 Task: Add to scrum project TreasureLine a team member softage.1@softage.net.
Action: Mouse moved to (176, 36)
Screenshot: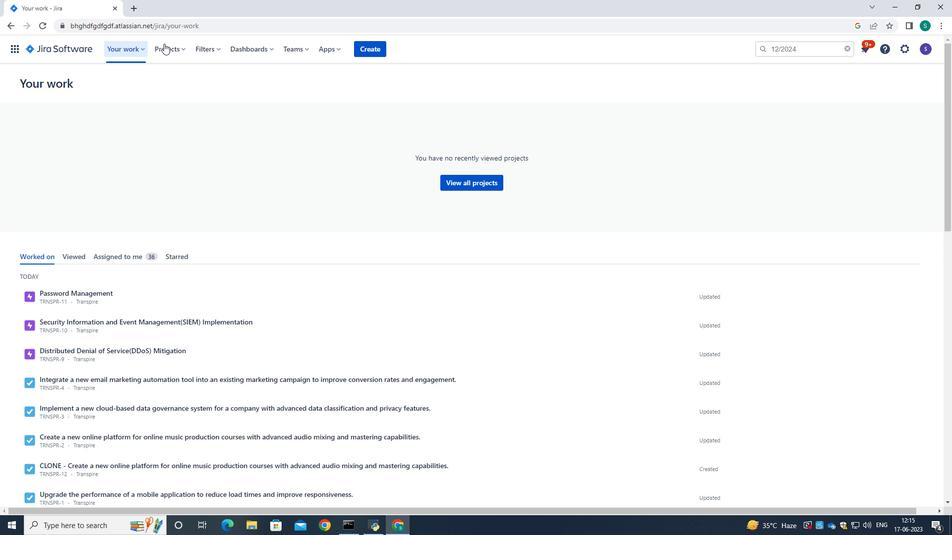 
Action: Mouse pressed left at (176, 36)
Screenshot: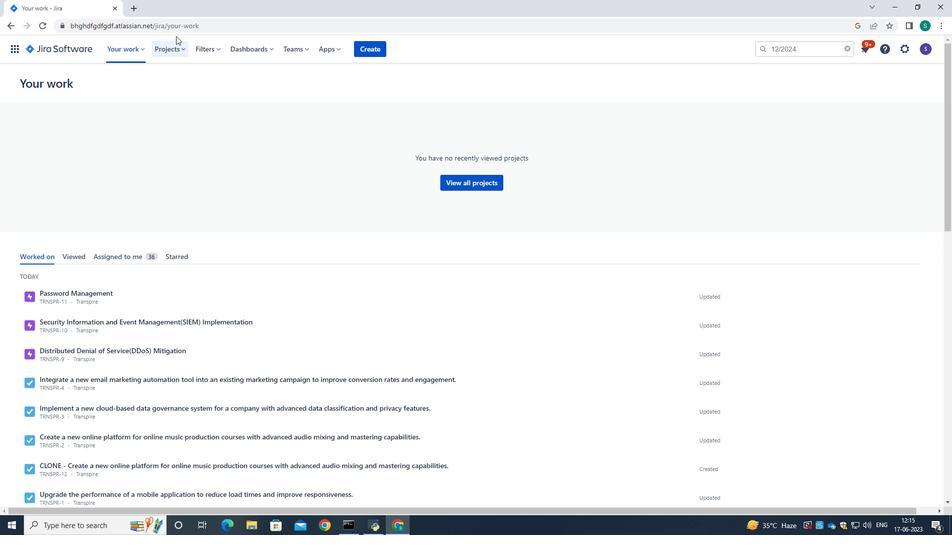 
Action: Mouse moved to (175, 46)
Screenshot: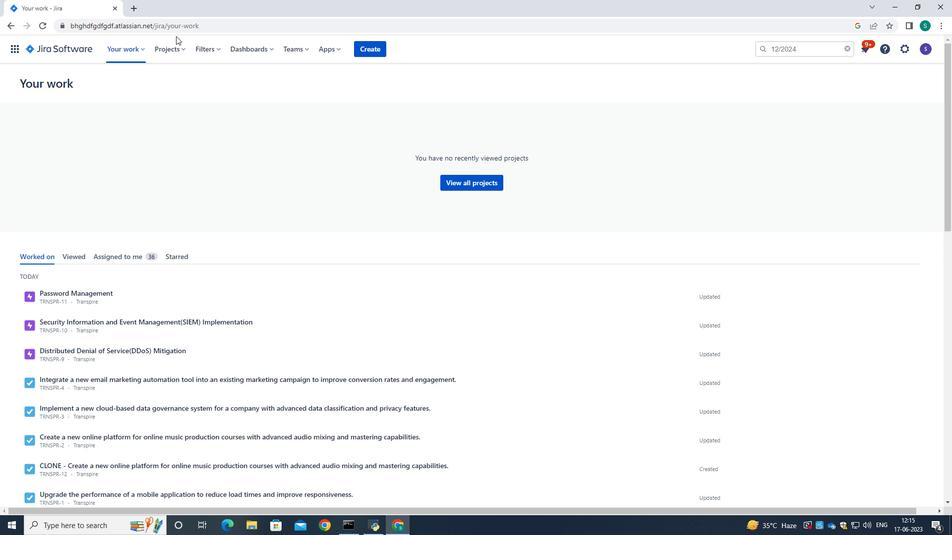 
Action: Mouse pressed left at (175, 46)
Screenshot: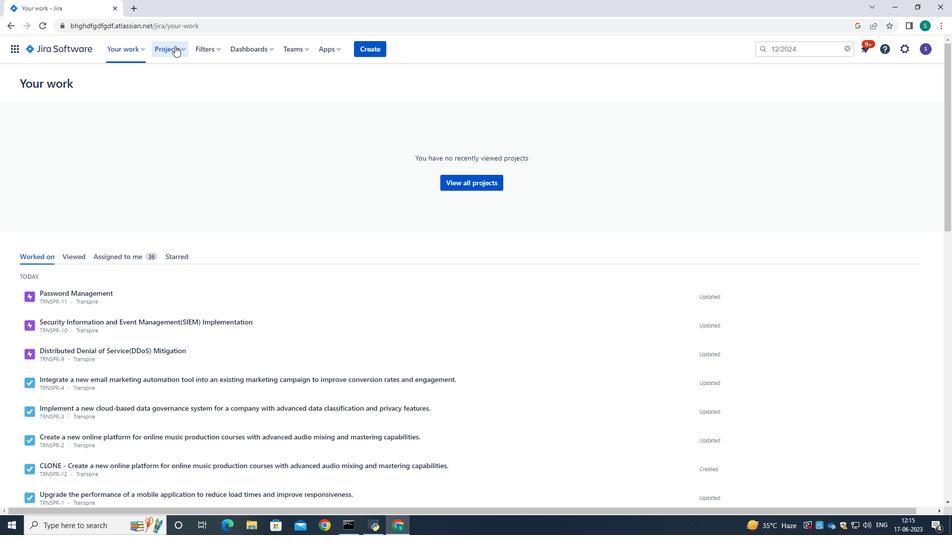 
Action: Mouse moved to (189, 102)
Screenshot: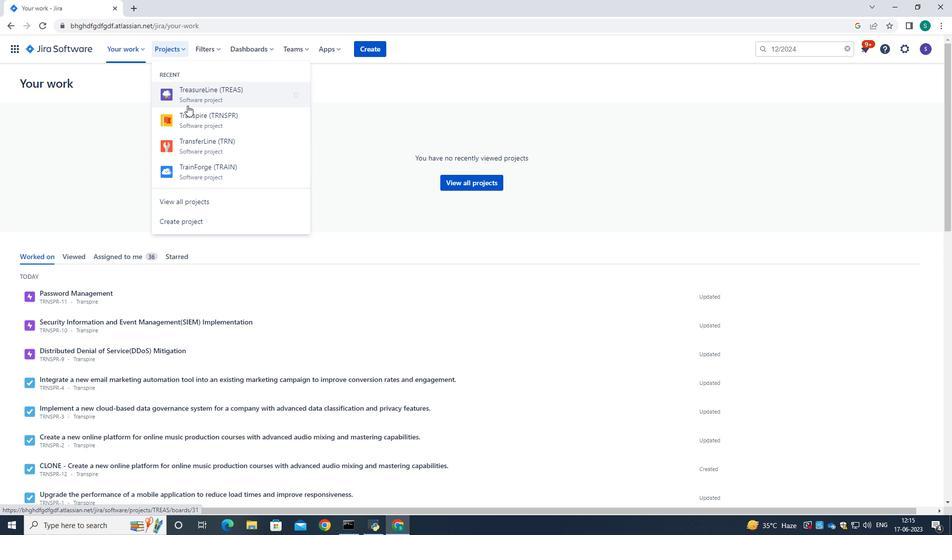 
Action: Mouse pressed left at (189, 102)
Screenshot: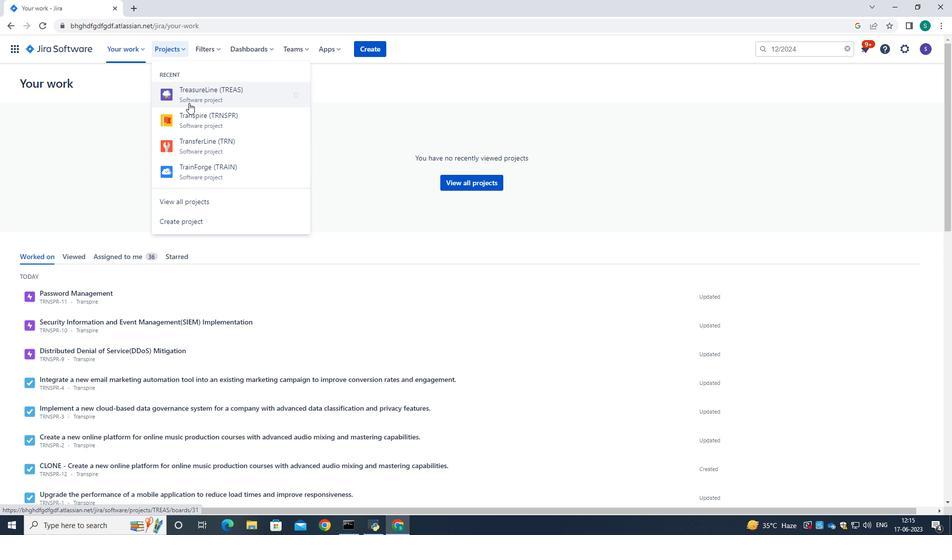 
Action: Mouse moved to (47, 152)
Screenshot: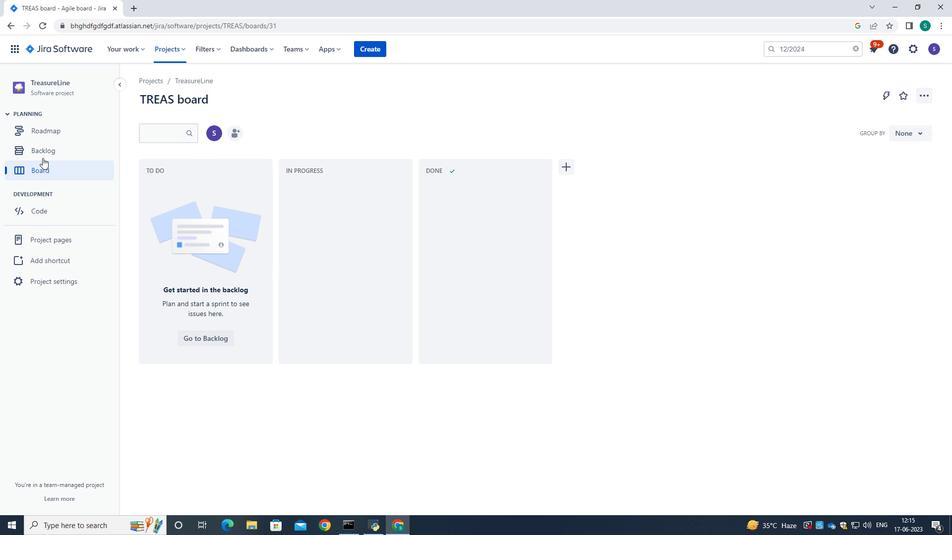 
Action: Mouse pressed left at (47, 152)
Screenshot: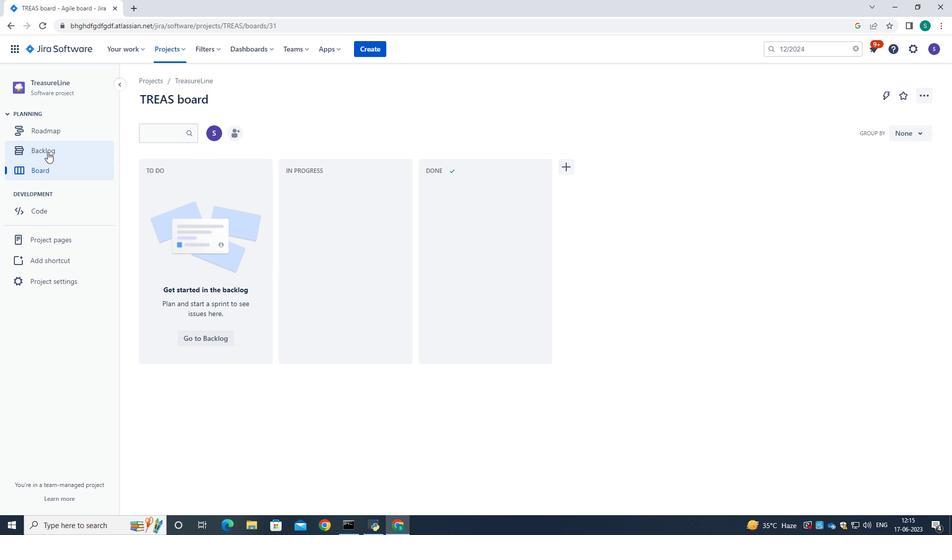 
Action: Mouse moved to (56, 167)
Screenshot: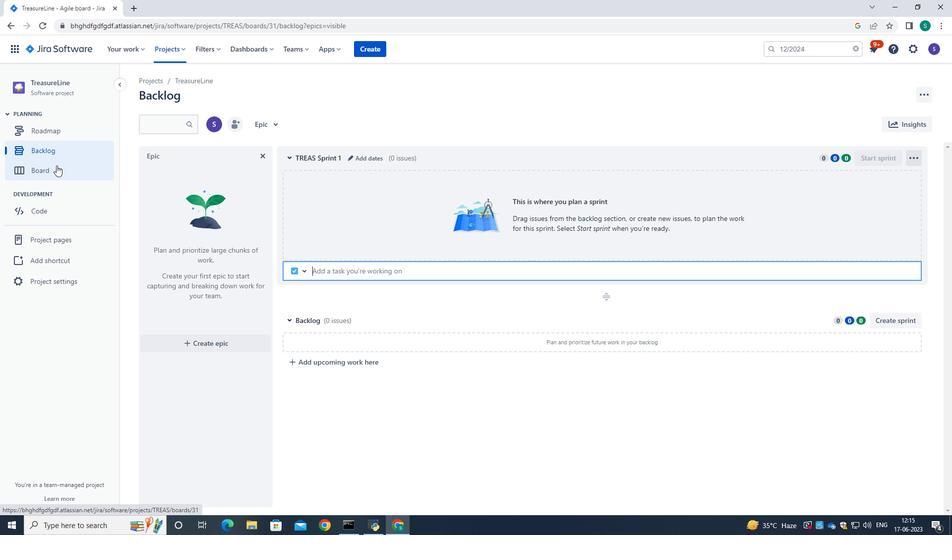 
Action: Mouse pressed left at (56, 167)
Screenshot: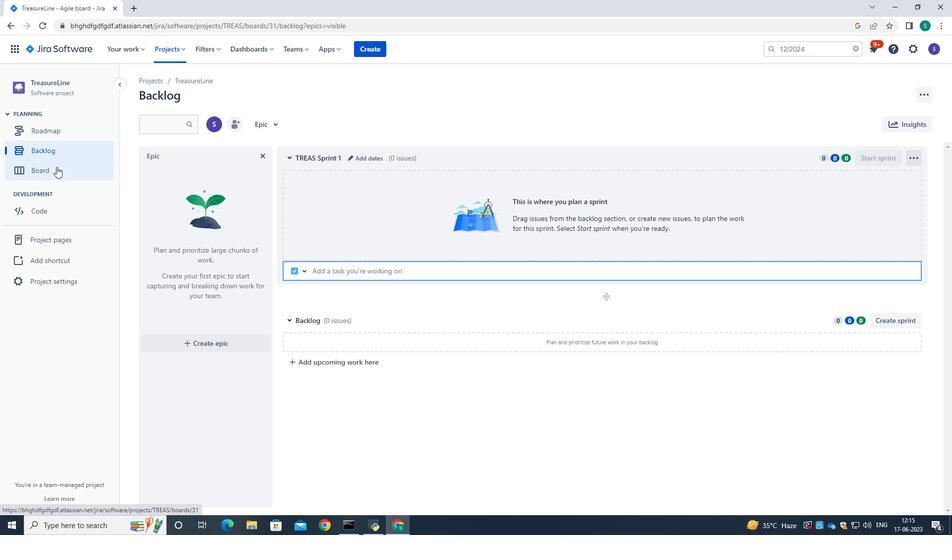 
Action: Mouse moved to (236, 132)
Screenshot: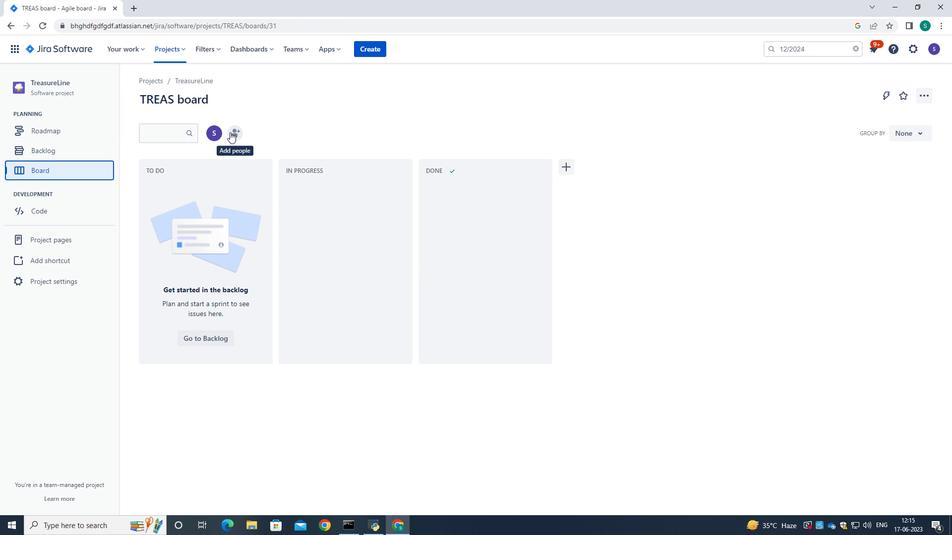 
Action: Mouse pressed left at (236, 132)
Screenshot: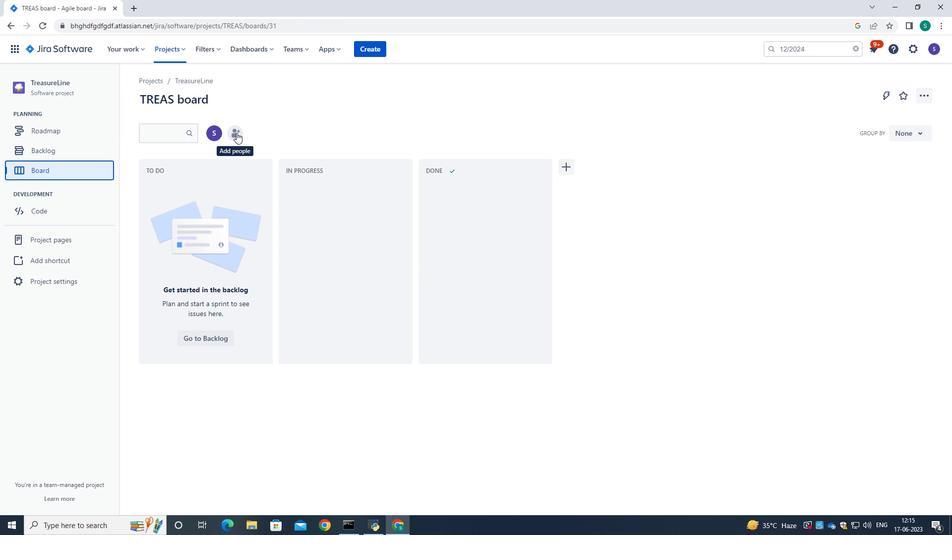 
Action: Mouse moved to (446, 124)
Screenshot: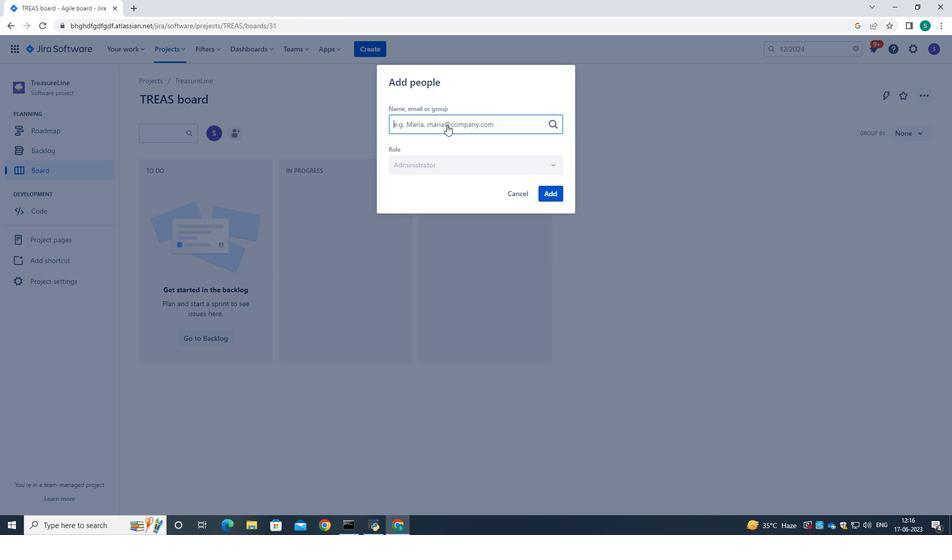 
Action: Mouse pressed left at (446, 124)
Screenshot: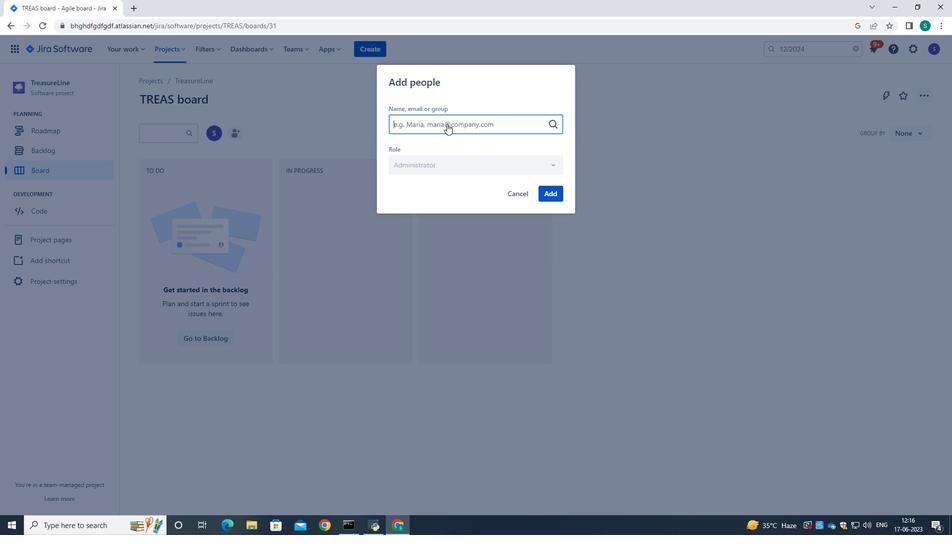 
Action: Key pressed softage.1<Key.shift>@softage.net
Screenshot: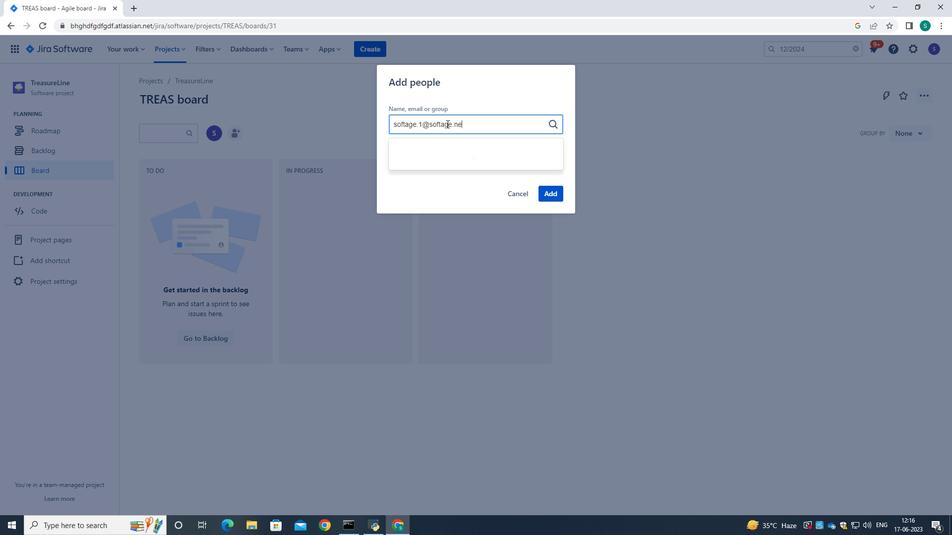
Action: Mouse moved to (452, 150)
Screenshot: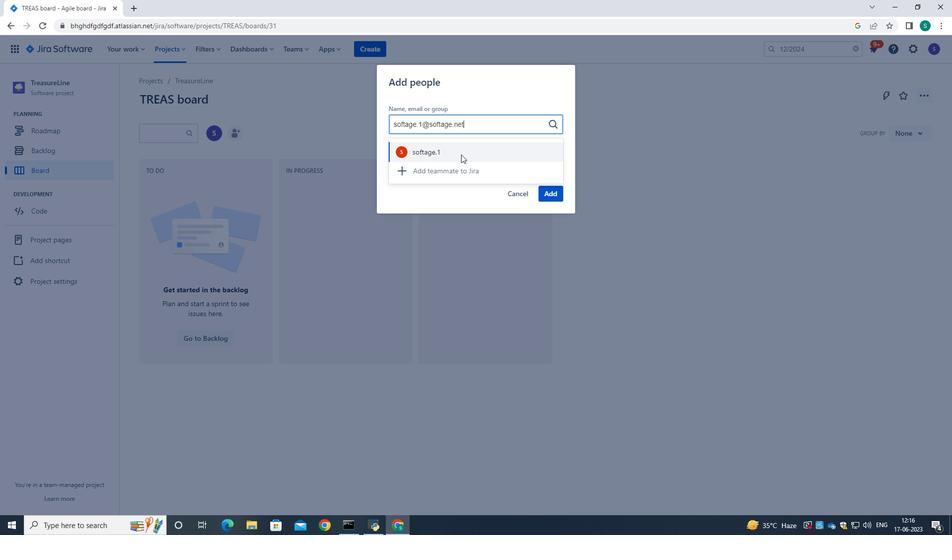 
Action: Mouse pressed left at (452, 150)
Screenshot: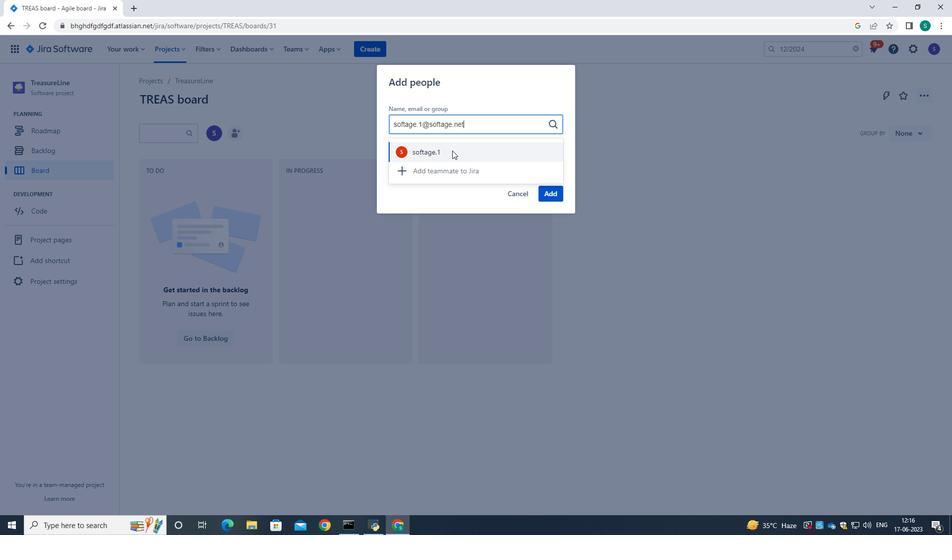 
Action: Mouse moved to (546, 190)
Screenshot: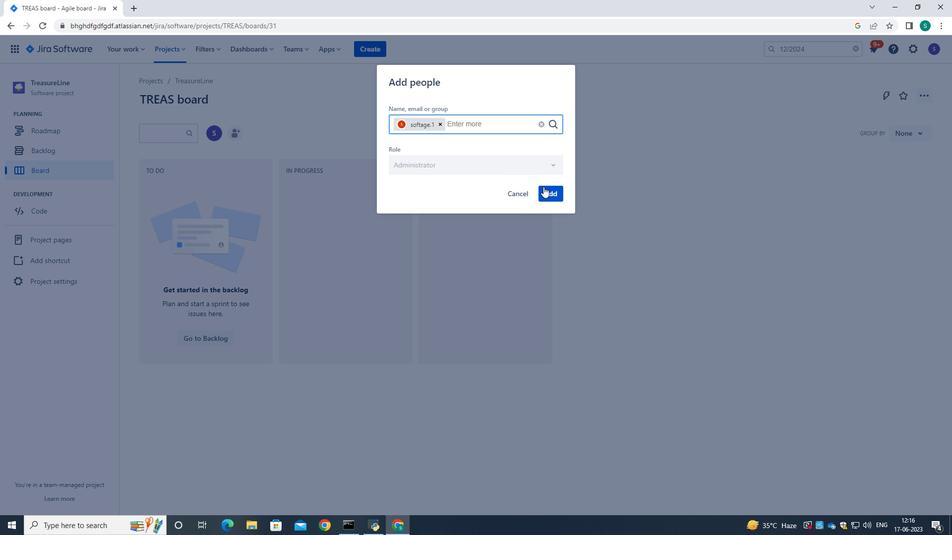
Action: Mouse pressed left at (546, 190)
Screenshot: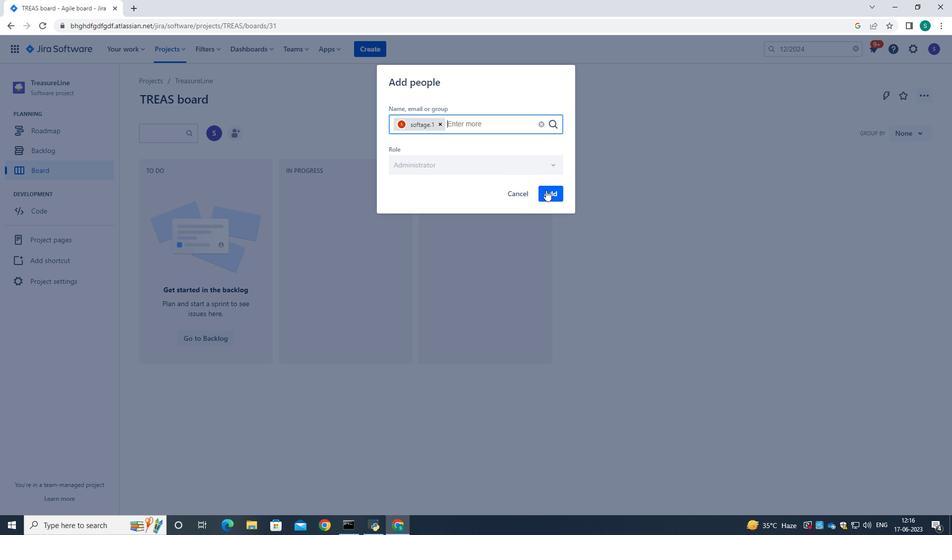 
Action: Mouse moved to (670, 267)
Screenshot: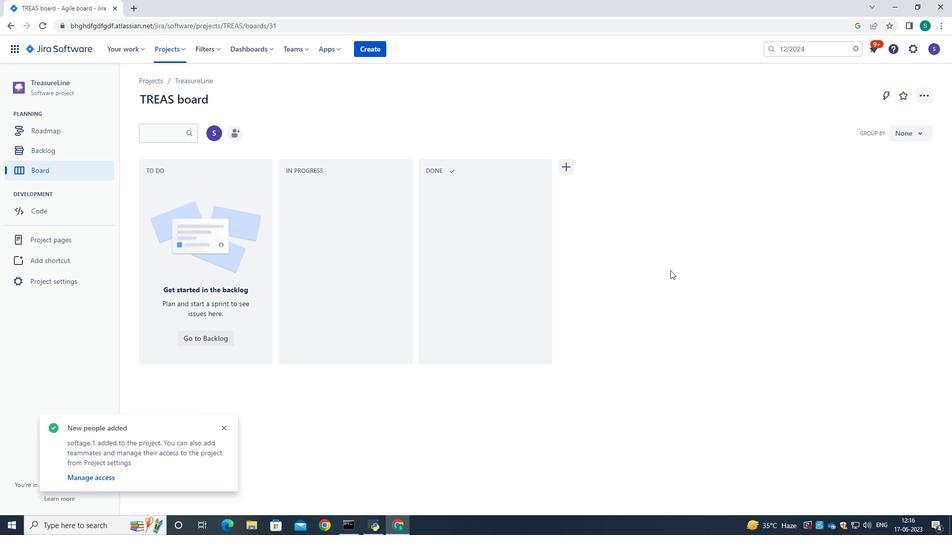 
Action: Mouse pressed left at (670, 267)
Screenshot: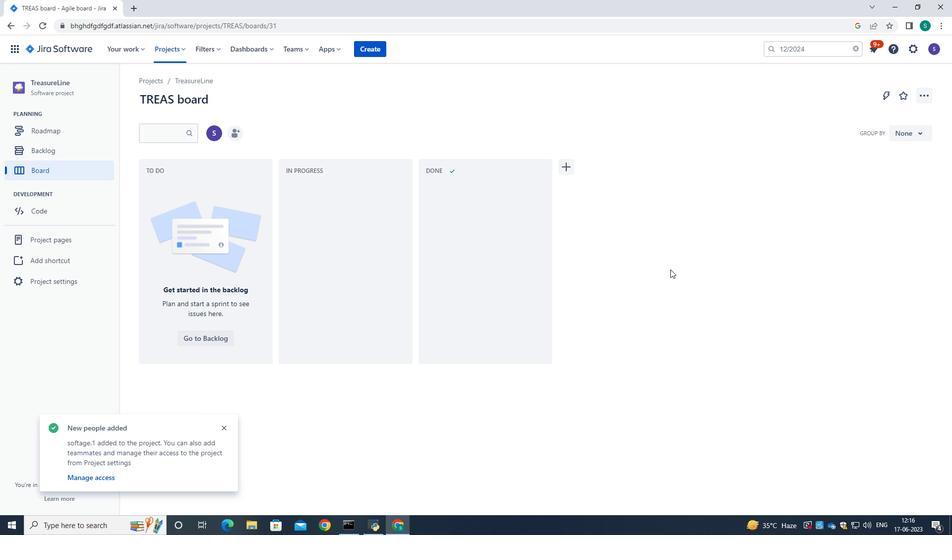 
Action: Mouse moved to (670, 267)
Screenshot: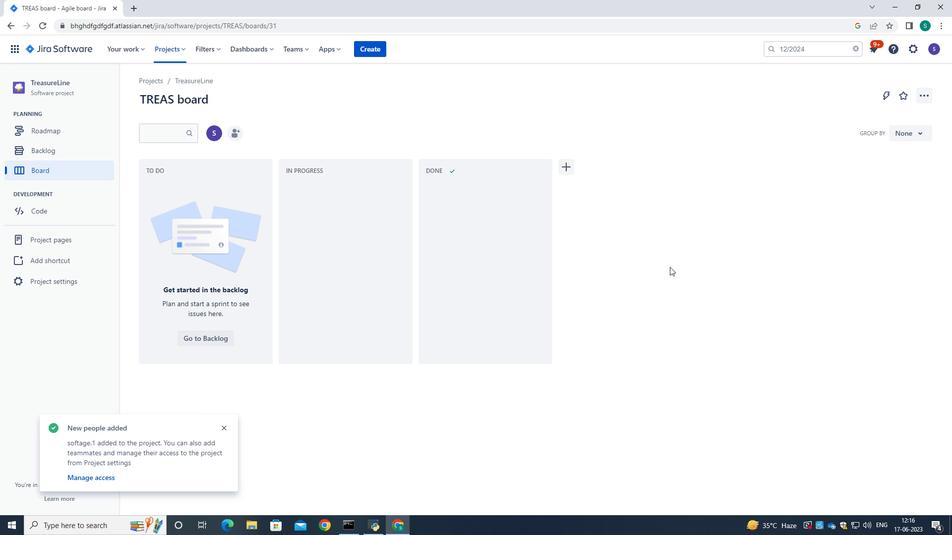 
